 Task: Create a rule from the Routing list, Task moved to a section -> Set Priority in the project AutoEngine , set the section as Done clear the priority
Action: Mouse moved to (1117, 183)
Screenshot: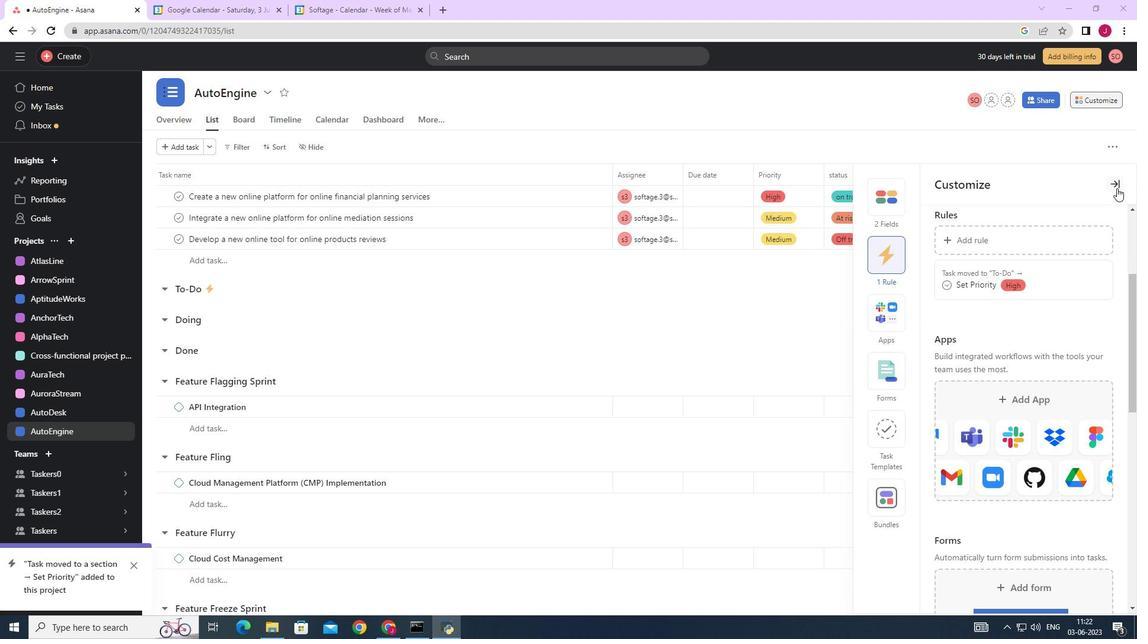 
Action: Mouse pressed left at (1117, 183)
Screenshot: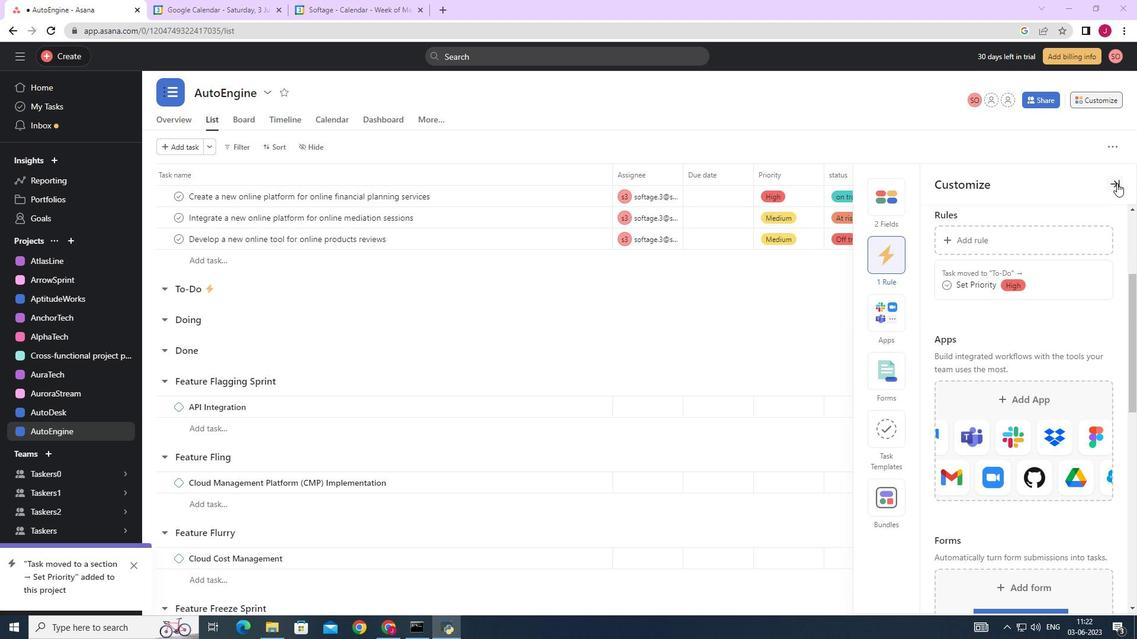 
Action: Mouse moved to (1098, 93)
Screenshot: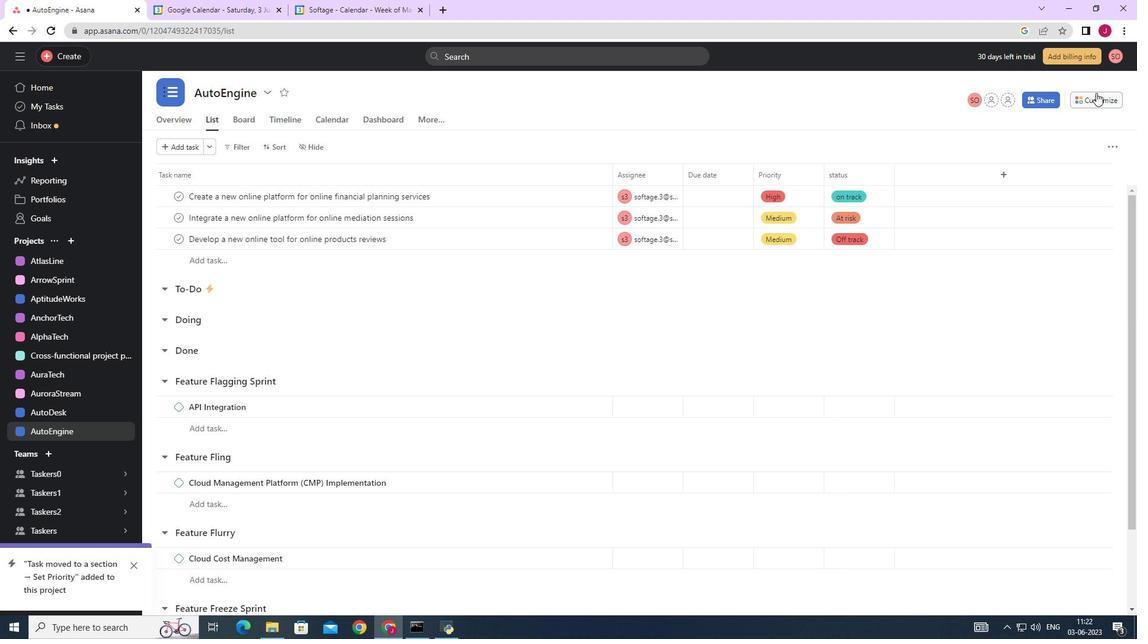 
Action: Mouse pressed left at (1098, 93)
Screenshot: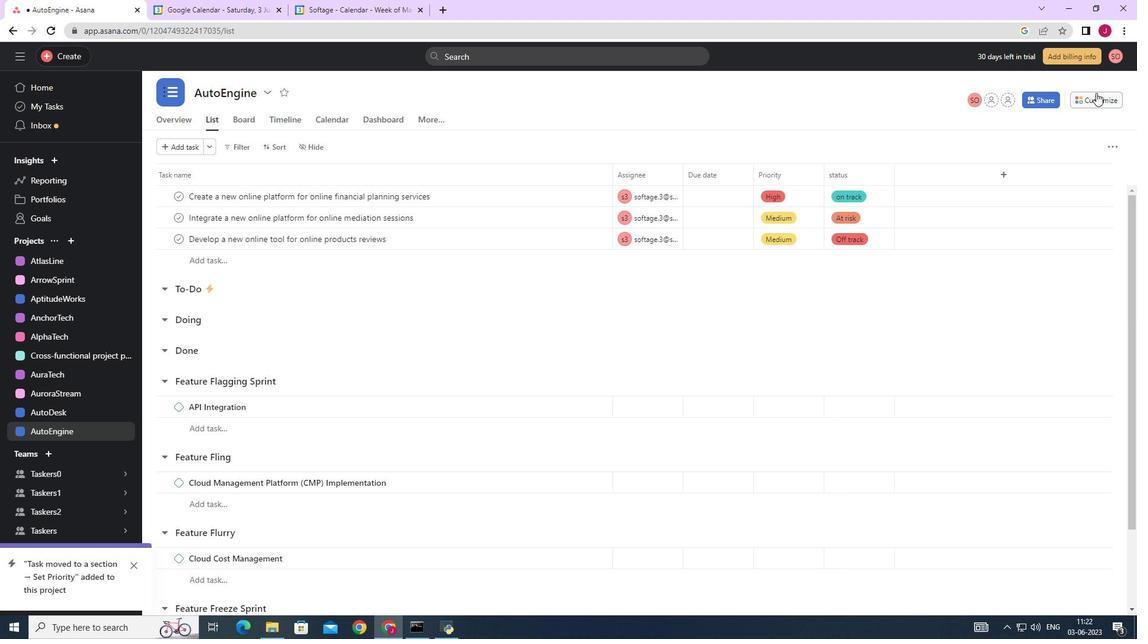 
Action: Mouse moved to (895, 254)
Screenshot: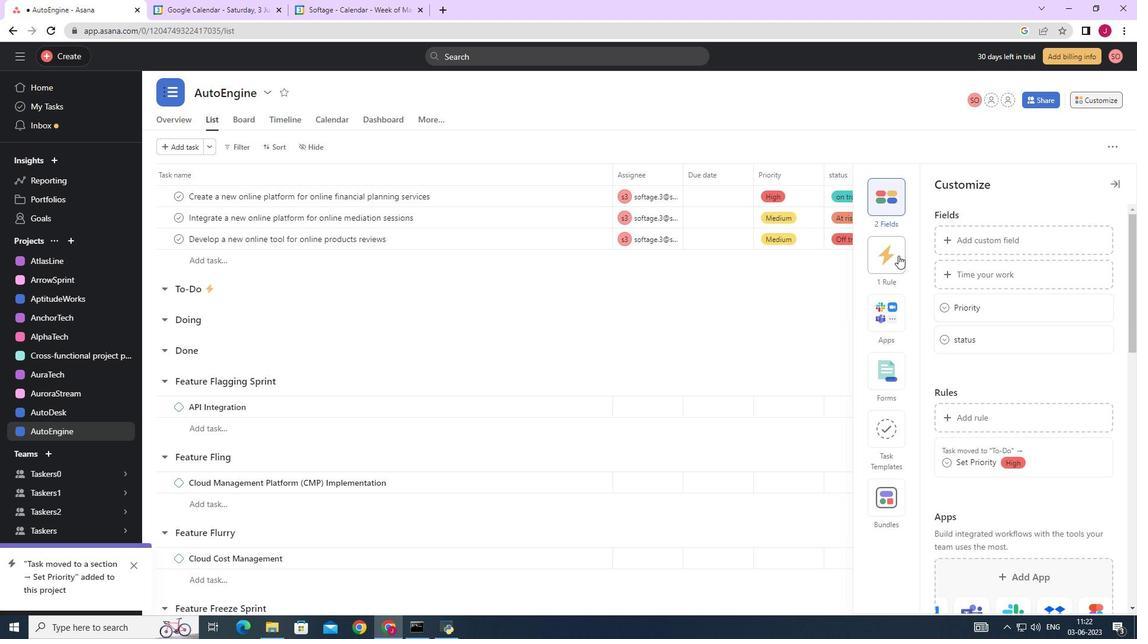 
Action: Mouse pressed left at (895, 254)
Screenshot: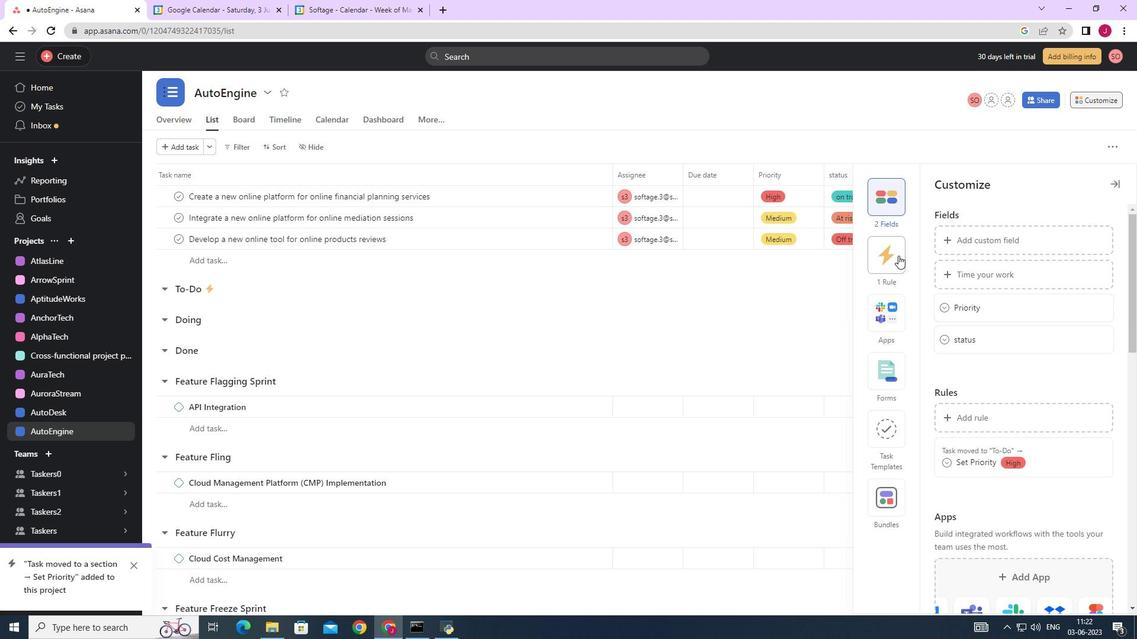
Action: Mouse moved to (1034, 244)
Screenshot: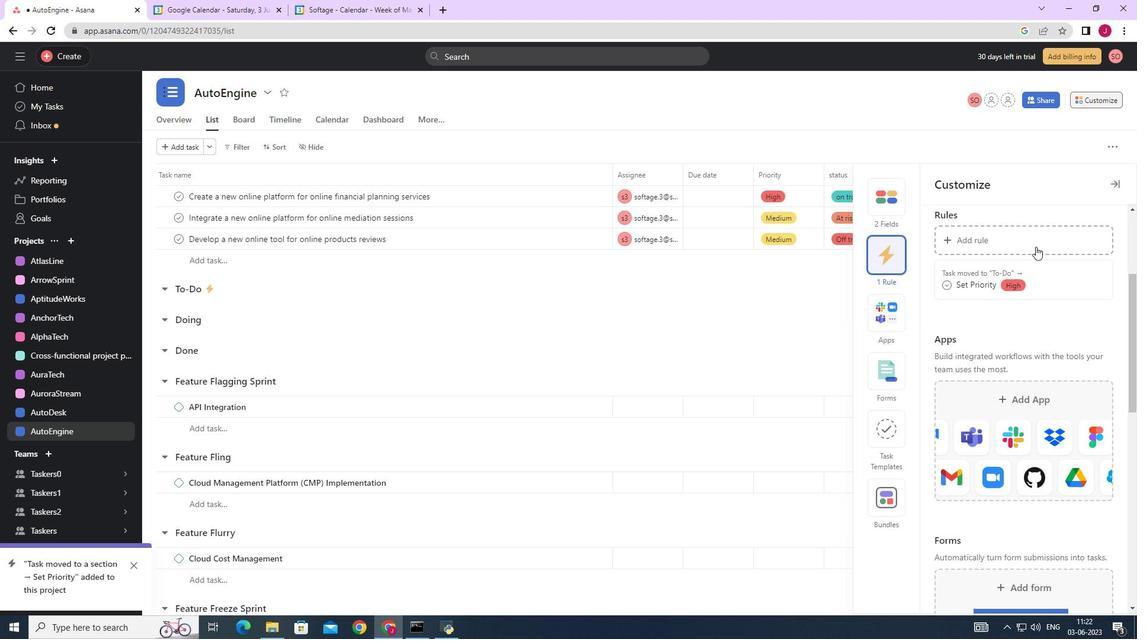 
Action: Mouse pressed left at (1034, 244)
Screenshot: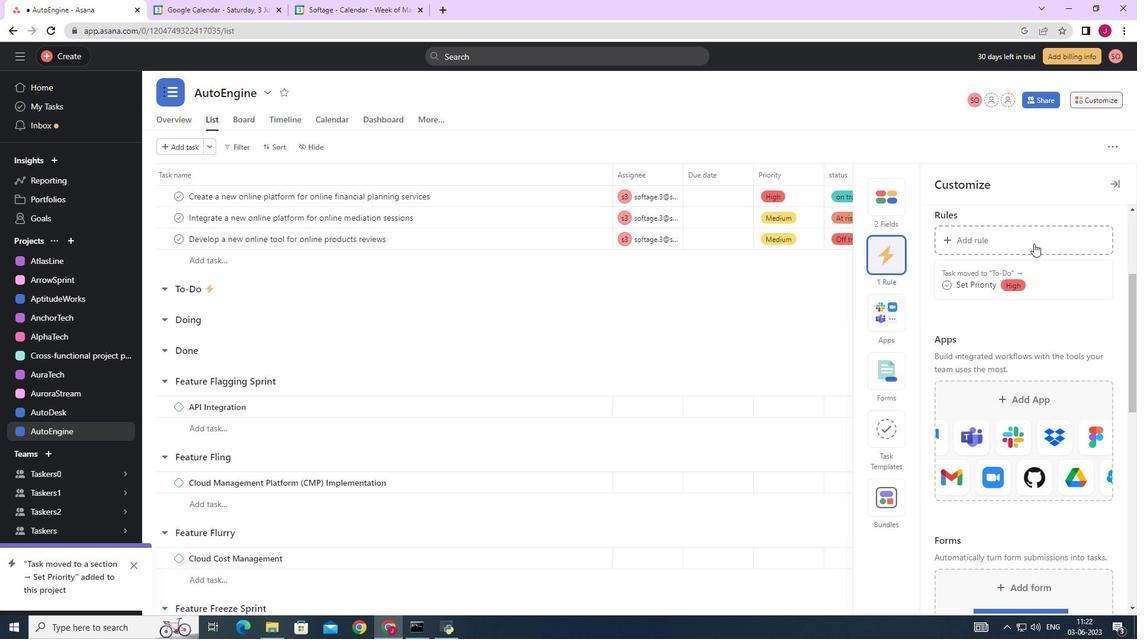 
Action: Mouse moved to (249, 151)
Screenshot: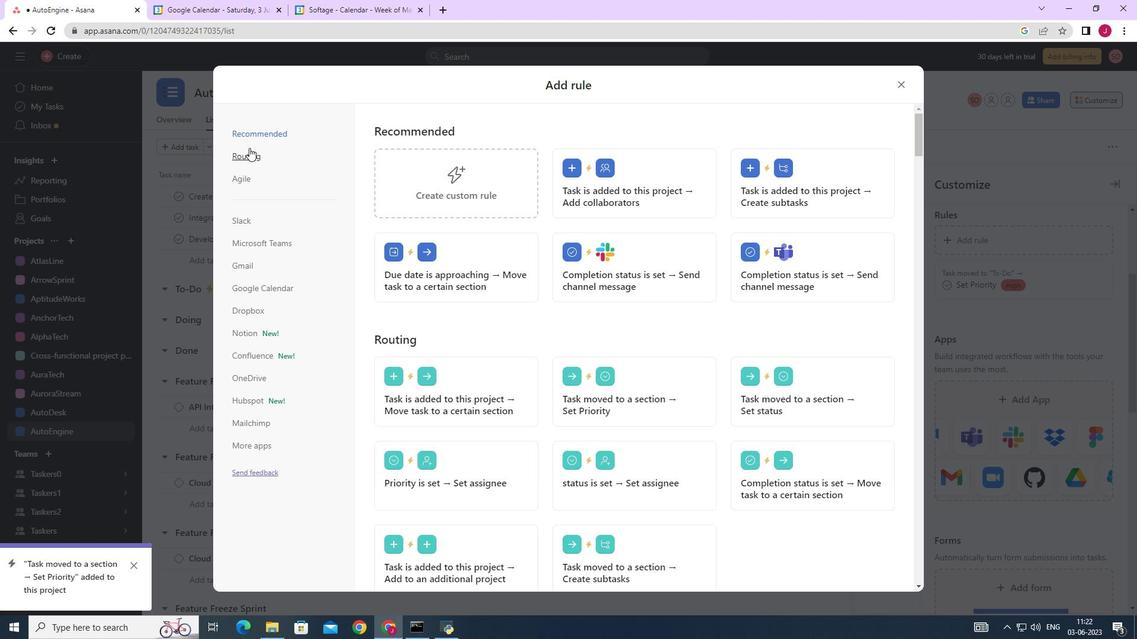 
Action: Mouse pressed left at (249, 151)
Screenshot: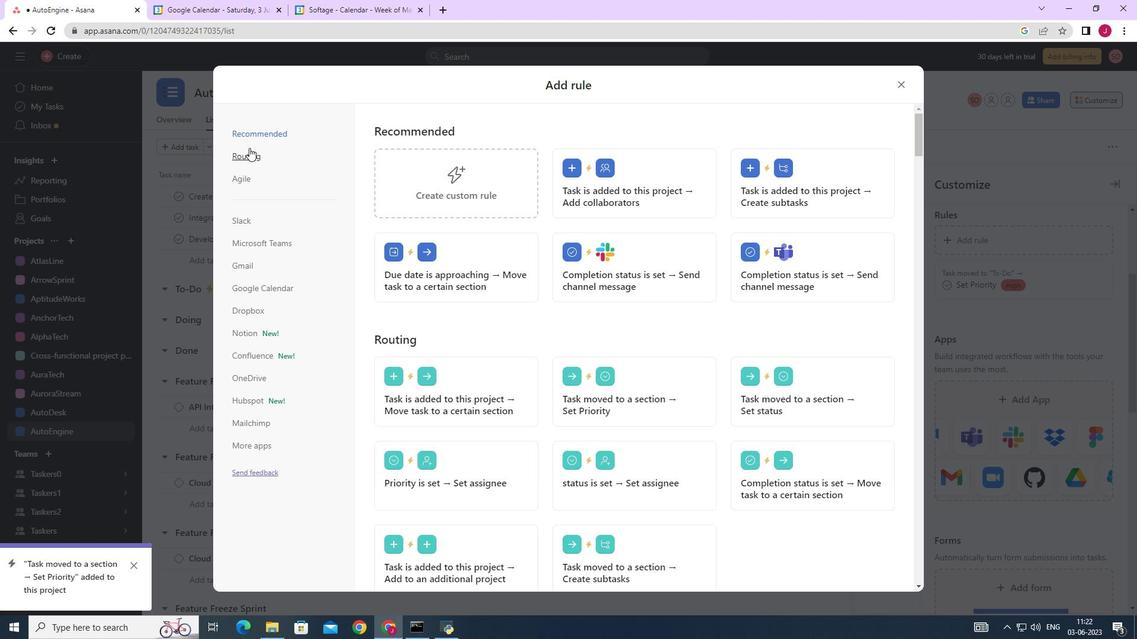 
Action: Mouse moved to (617, 187)
Screenshot: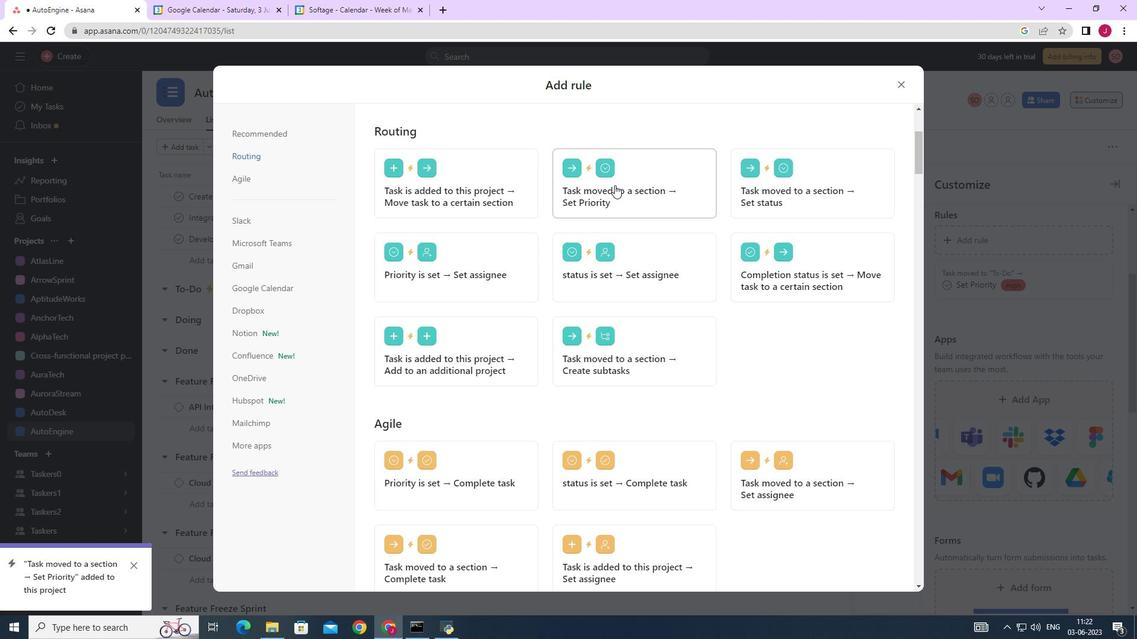 
Action: Mouse pressed left at (617, 187)
Screenshot: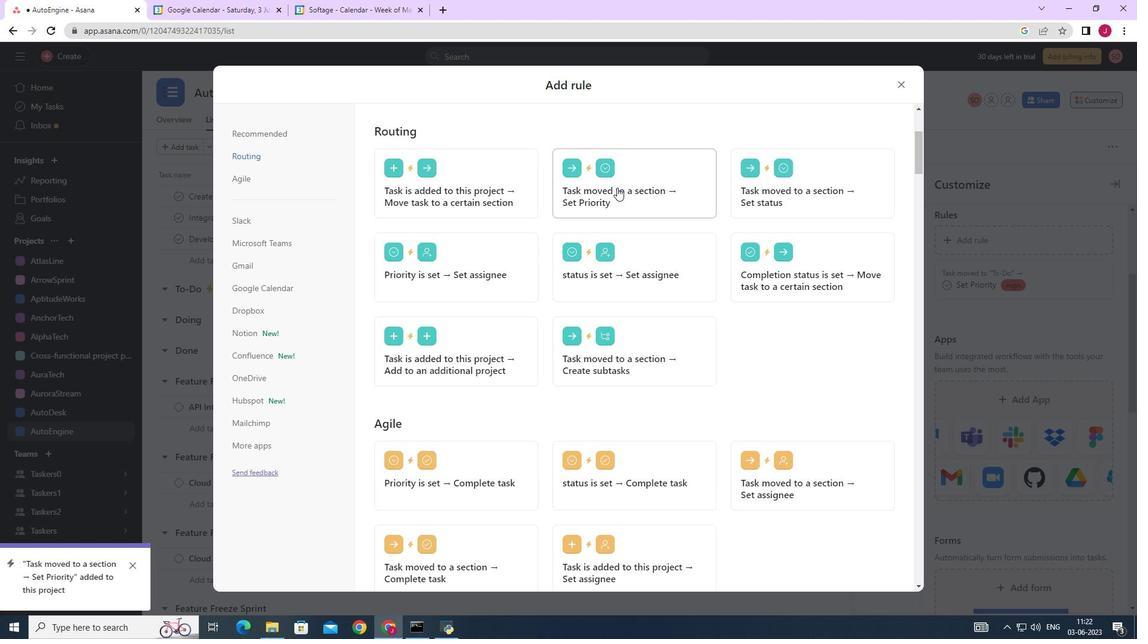 
Action: Mouse moved to (456, 322)
Screenshot: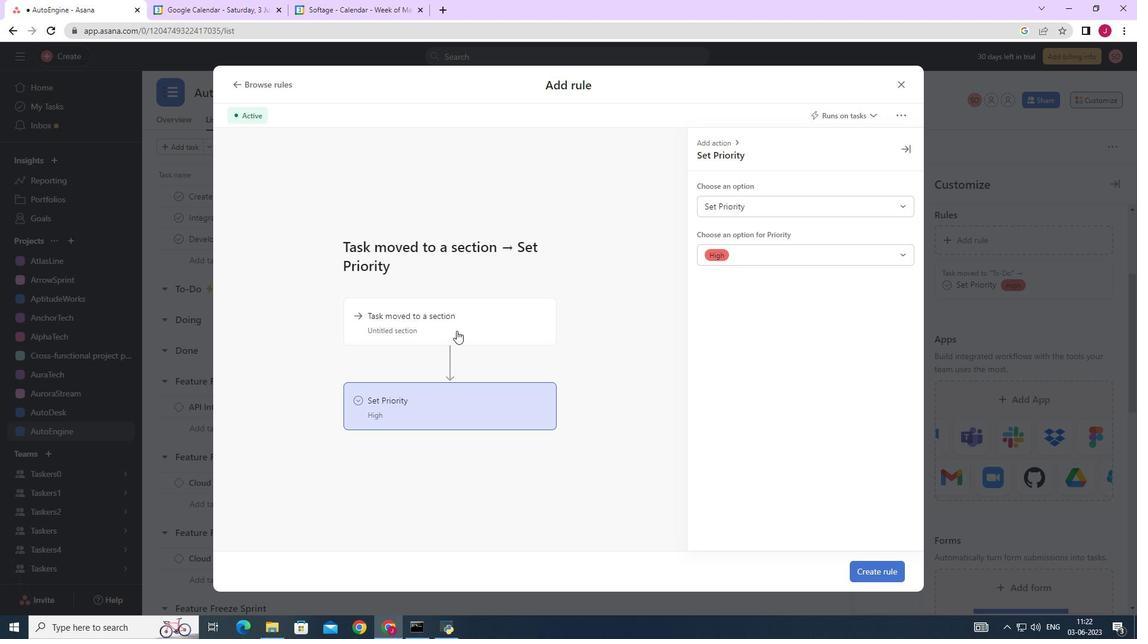
Action: Mouse pressed left at (456, 322)
Screenshot: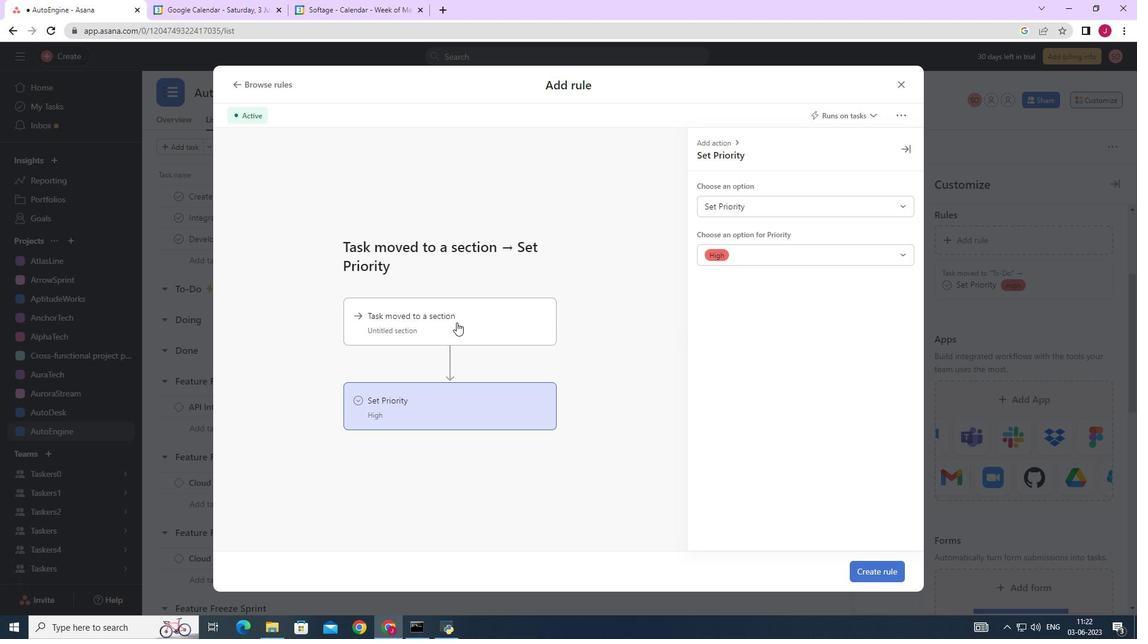 
Action: Mouse moved to (750, 203)
Screenshot: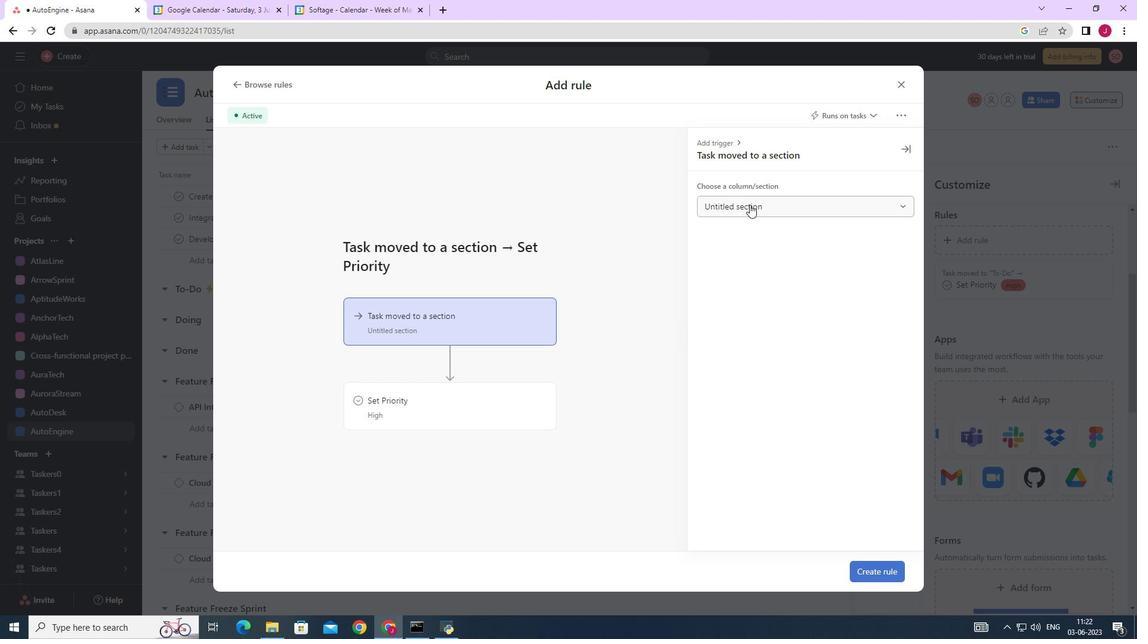 
Action: Mouse pressed left at (750, 203)
Screenshot: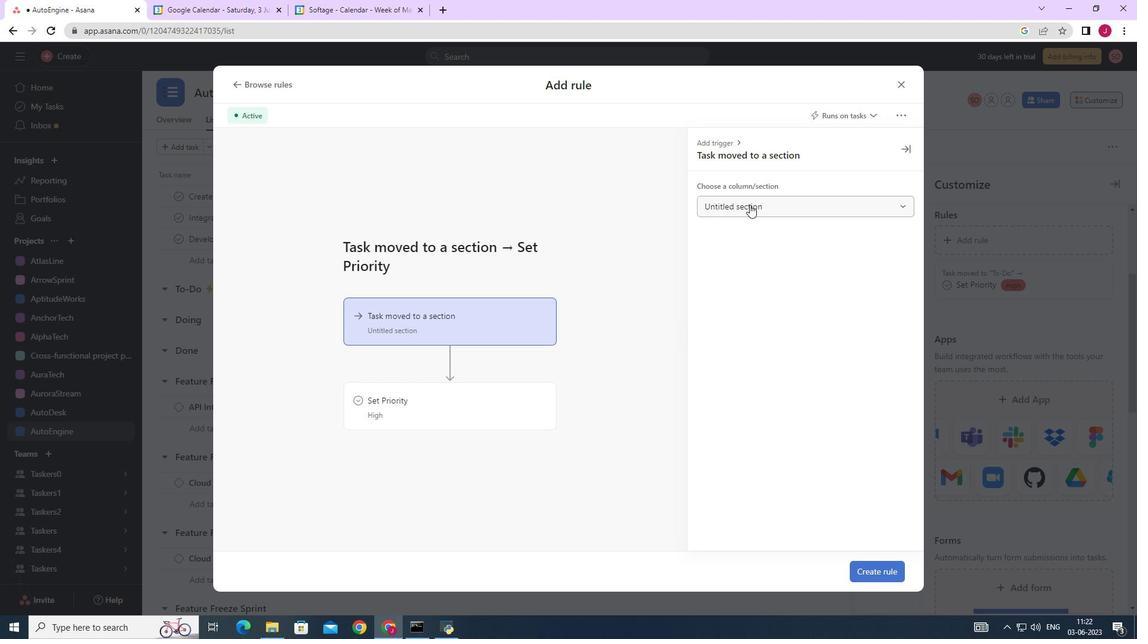 
Action: Mouse moved to (731, 297)
Screenshot: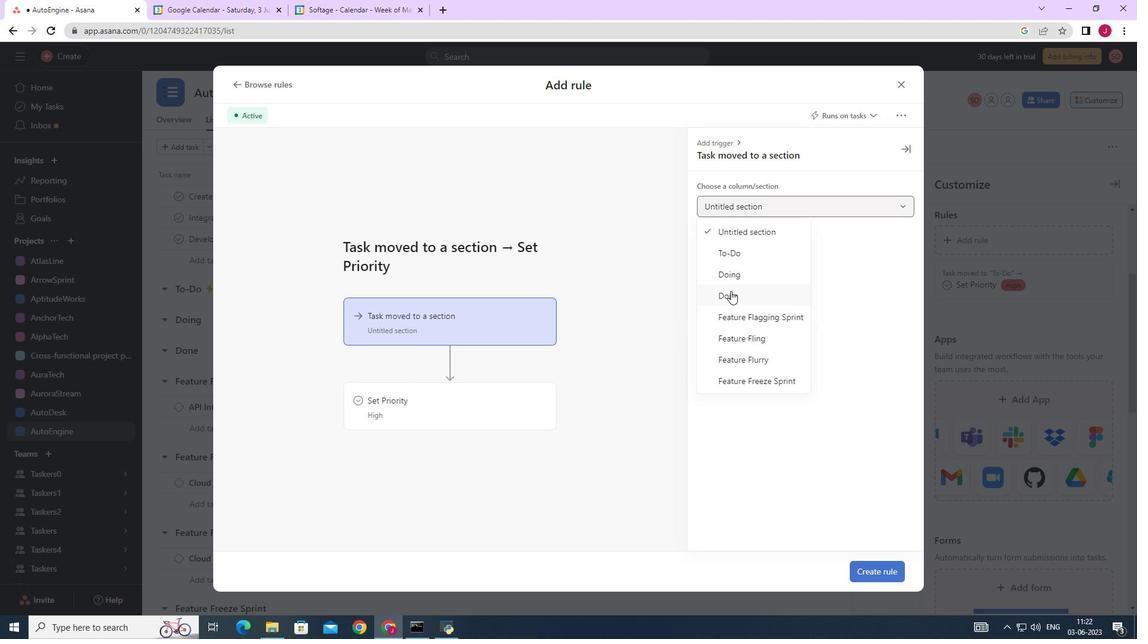 
Action: Mouse pressed left at (731, 297)
Screenshot: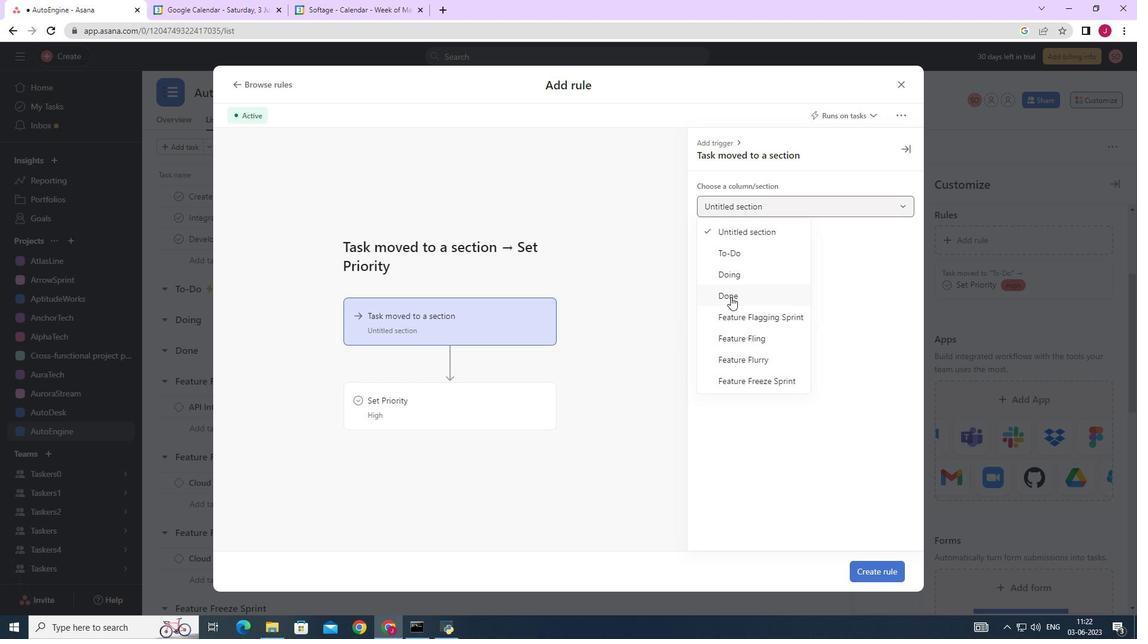 
Action: Mouse moved to (491, 399)
Screenshot: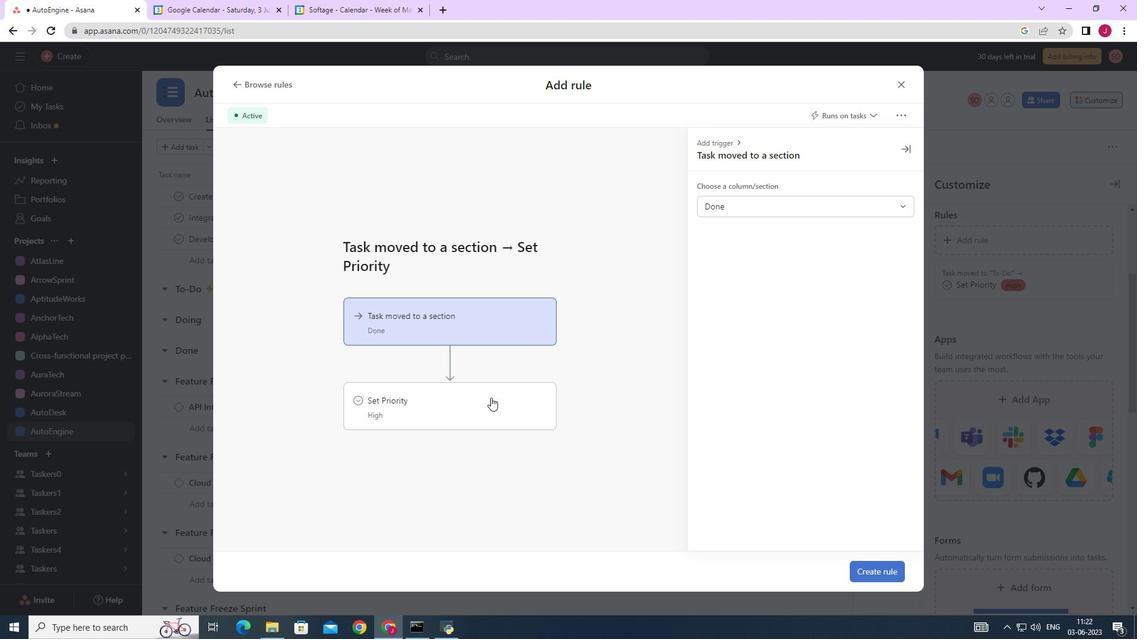 
Action: Mouse pressed left at (491, 399)
Screenshot: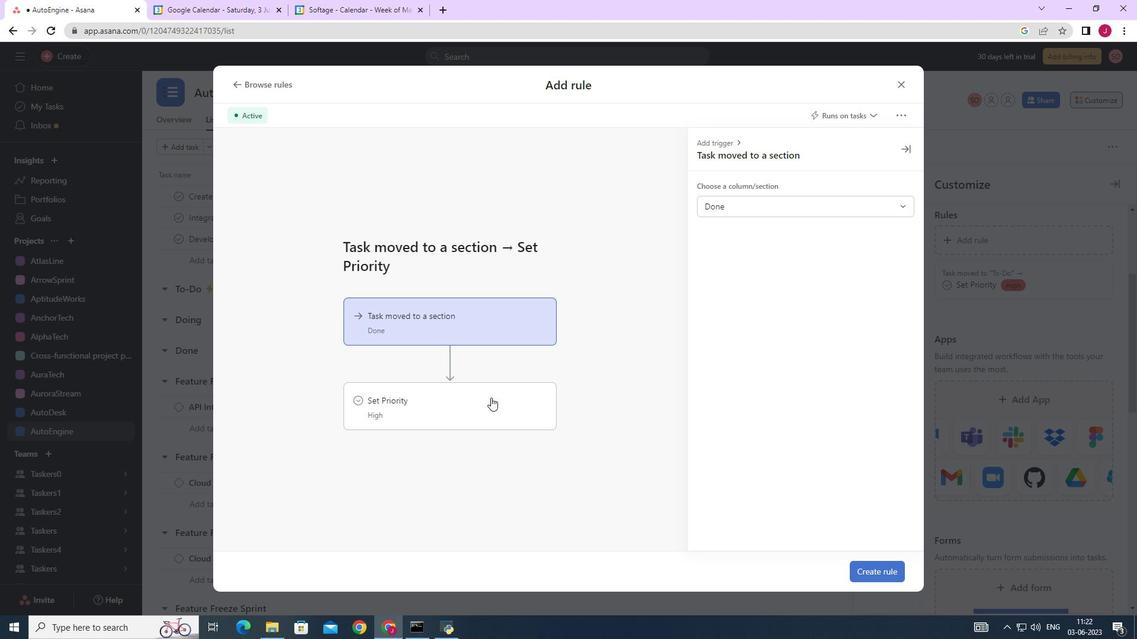 
Action: Mouse moved to (746, 205)
Screenshot: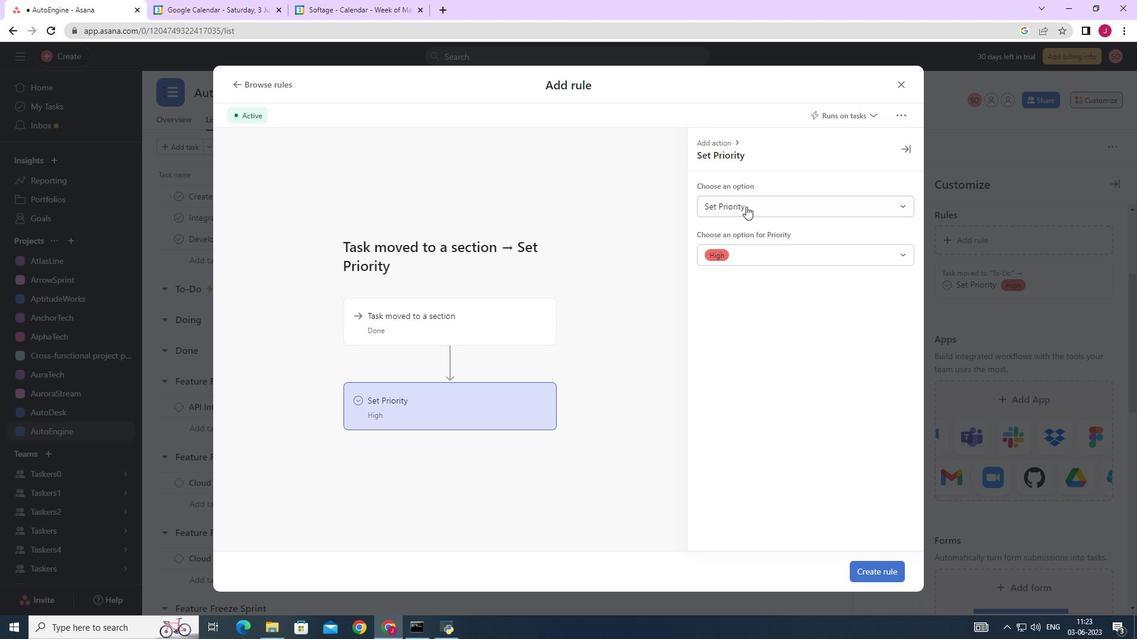 
Action: Mouse pressed left at (746, 205)
Screenshot: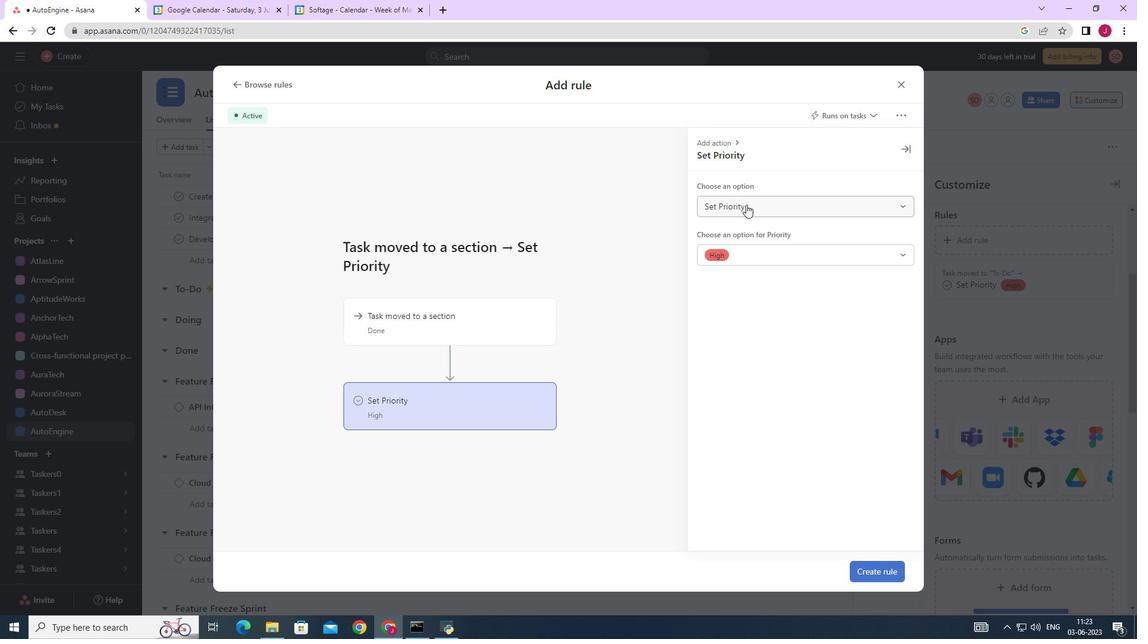 
Action: Mouse moved to (747, 251)
Screenshot: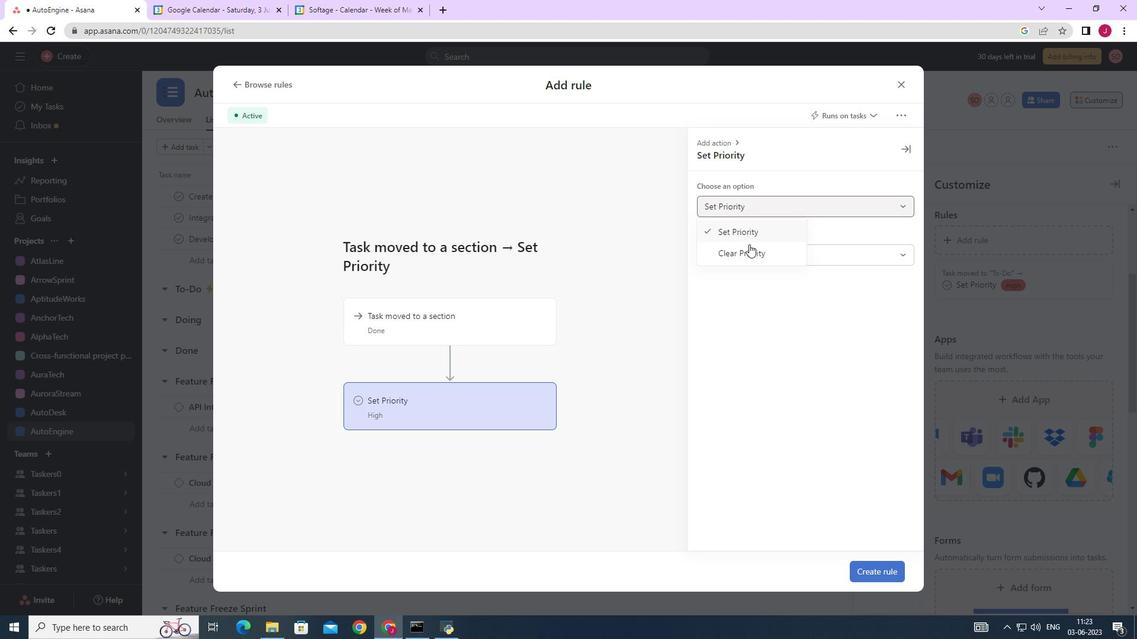 
Action: Mouse pressed left at (747, 251)
Screenshot: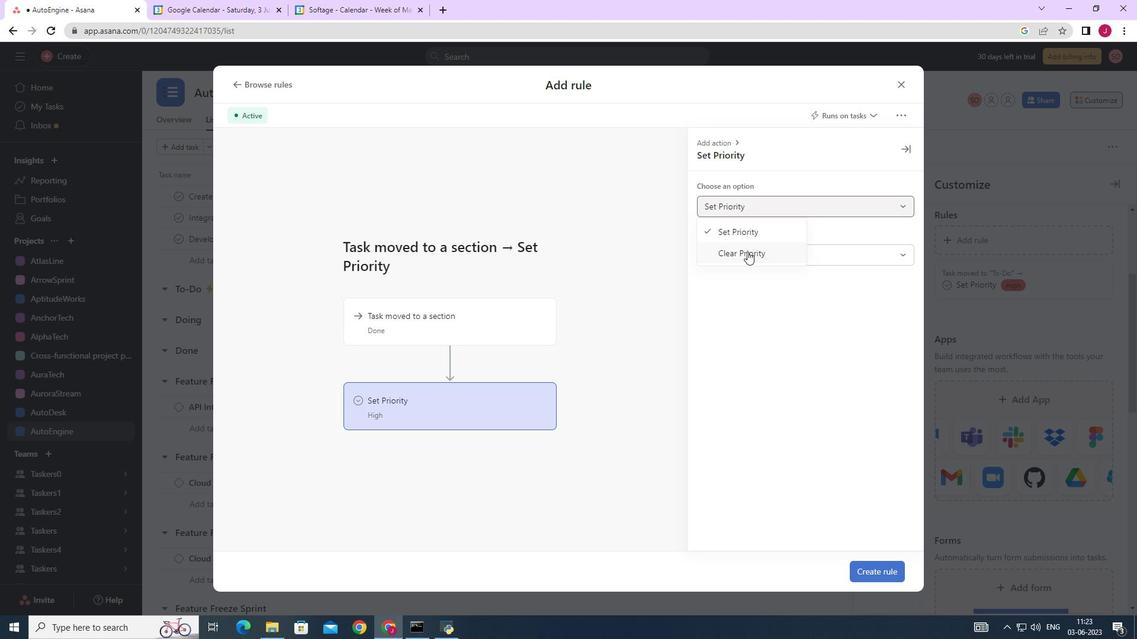 
Action: Mouse moved to (881, 571)
Screenshot: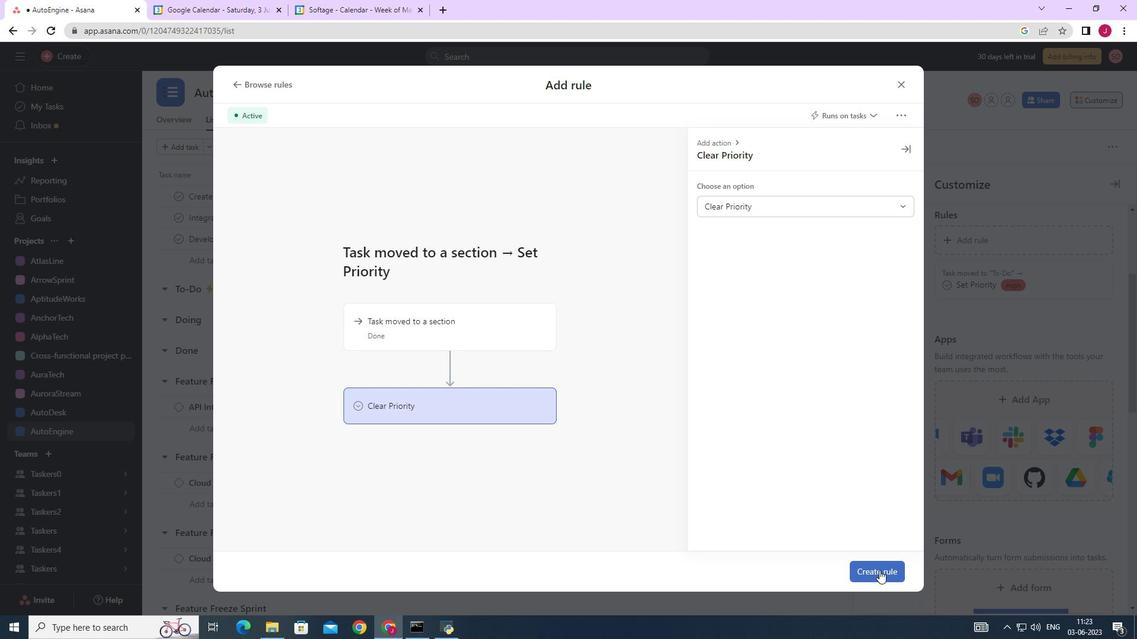 
Action: Mouse pressed left at (881, 571)
Screenshot: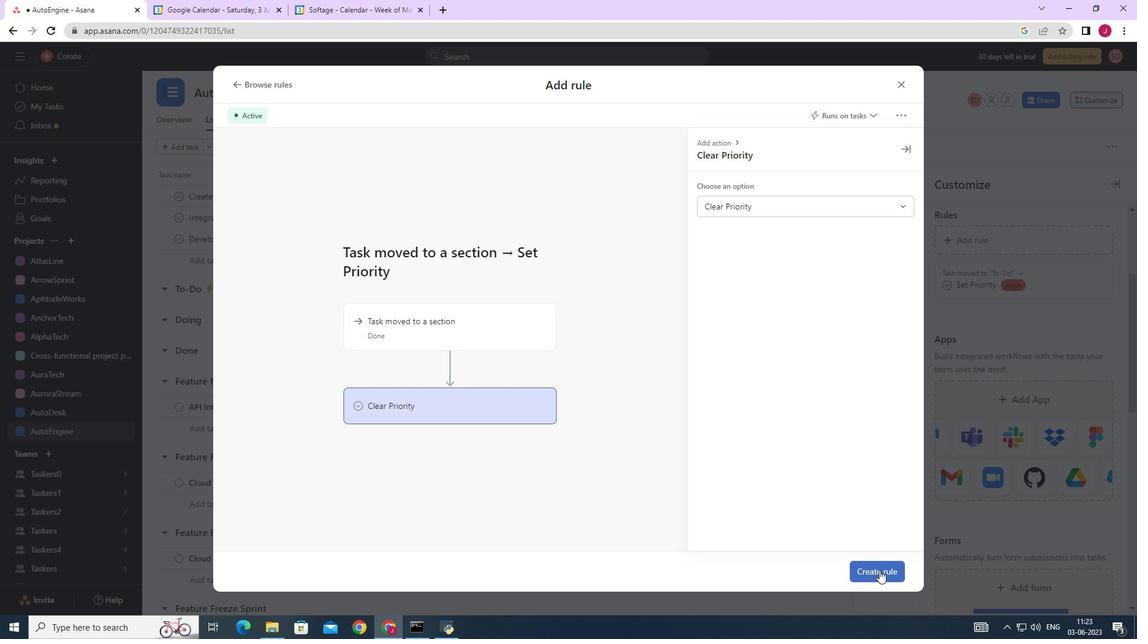 
Action: Mouse moved to (741, 416)
Screenshot: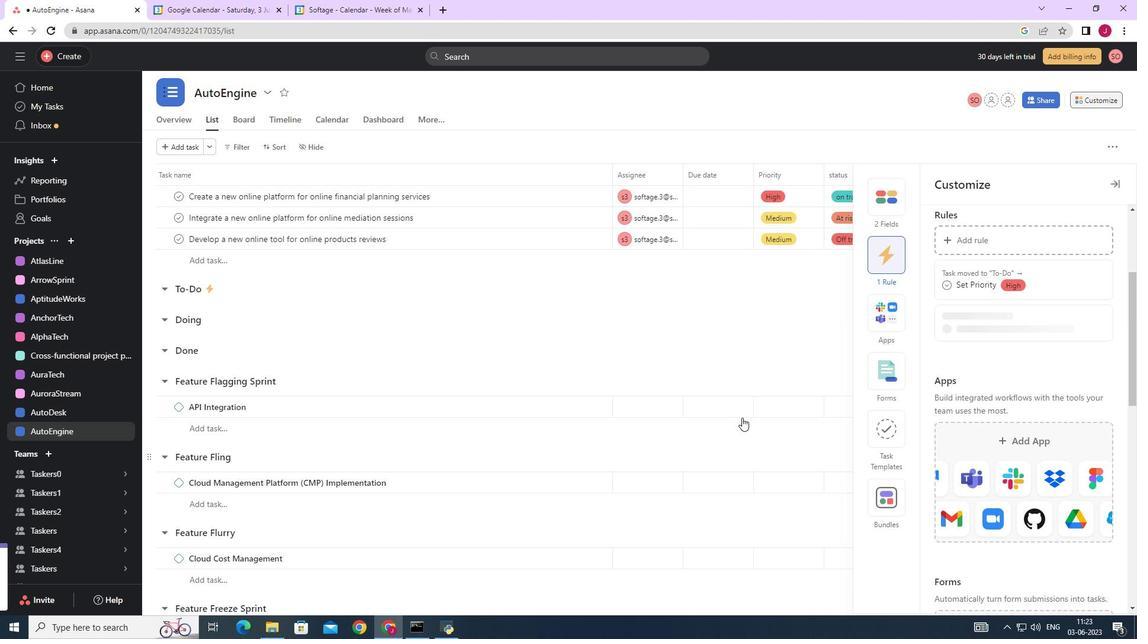 
